 Task: In the  document chart.odt, change border color to  'Red' and border width to  '1' Select the first Column and fill it with the color  Light Orange
Action: Mouse moved to (446, 293)
Screenshot: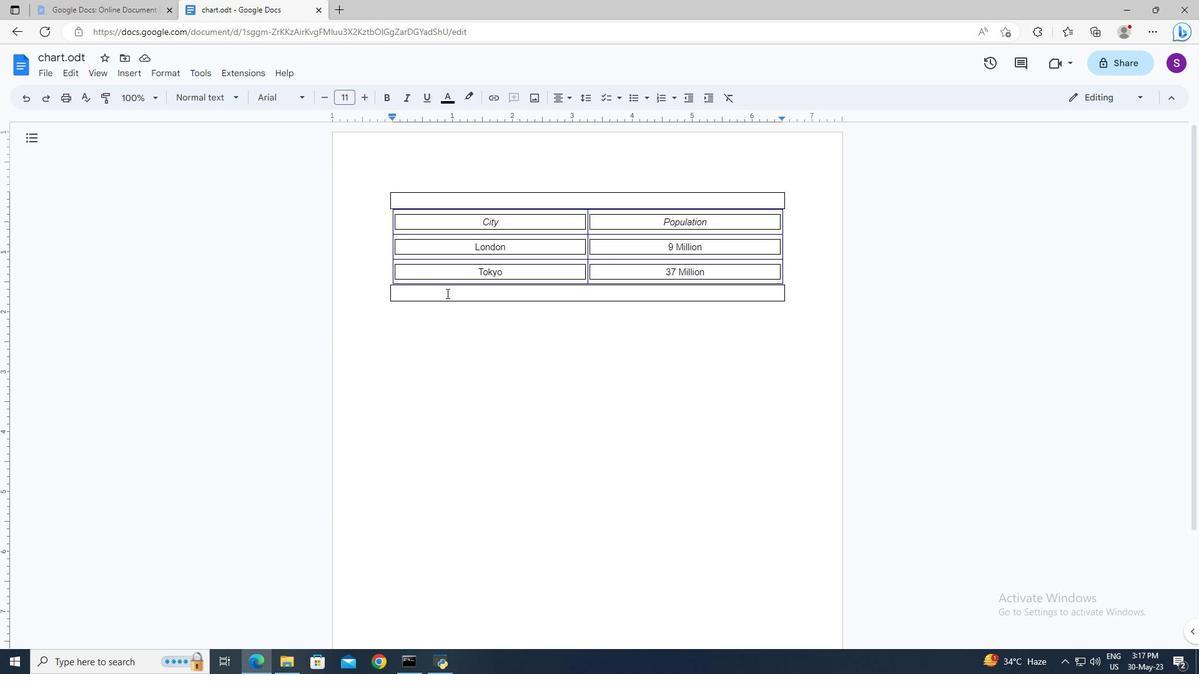 
Action: Mouse pressed left at (446, 293)
Screenshot: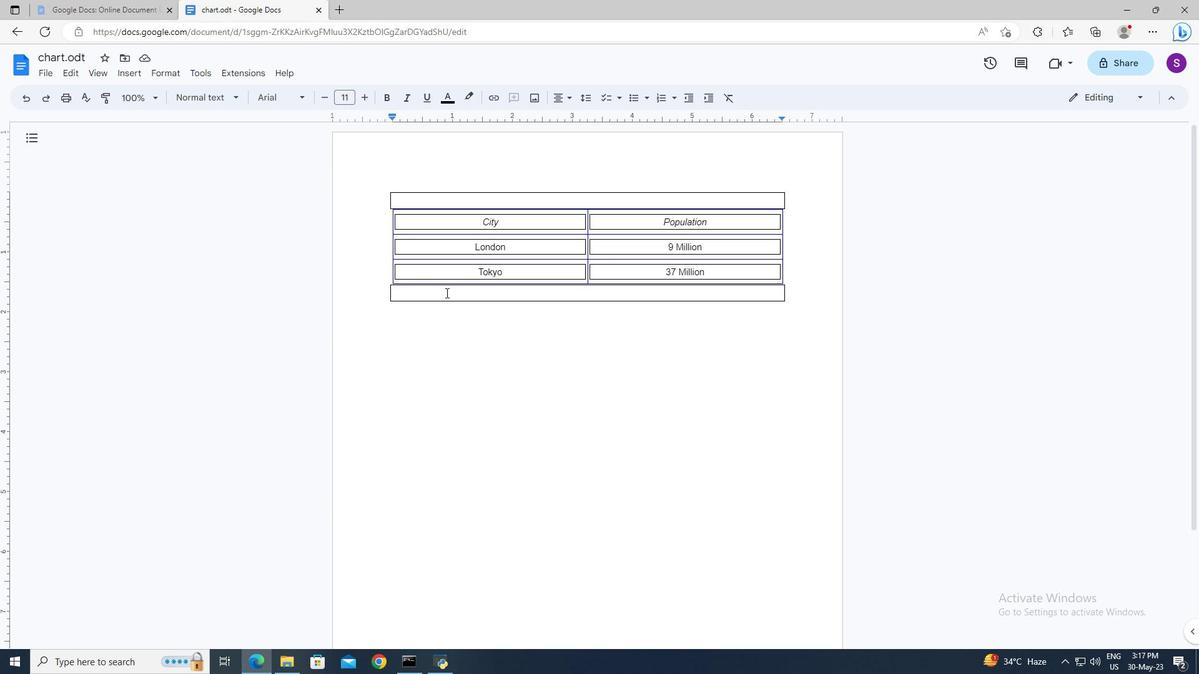 
Action: Mouse moved to (445, 292)
Screenshot: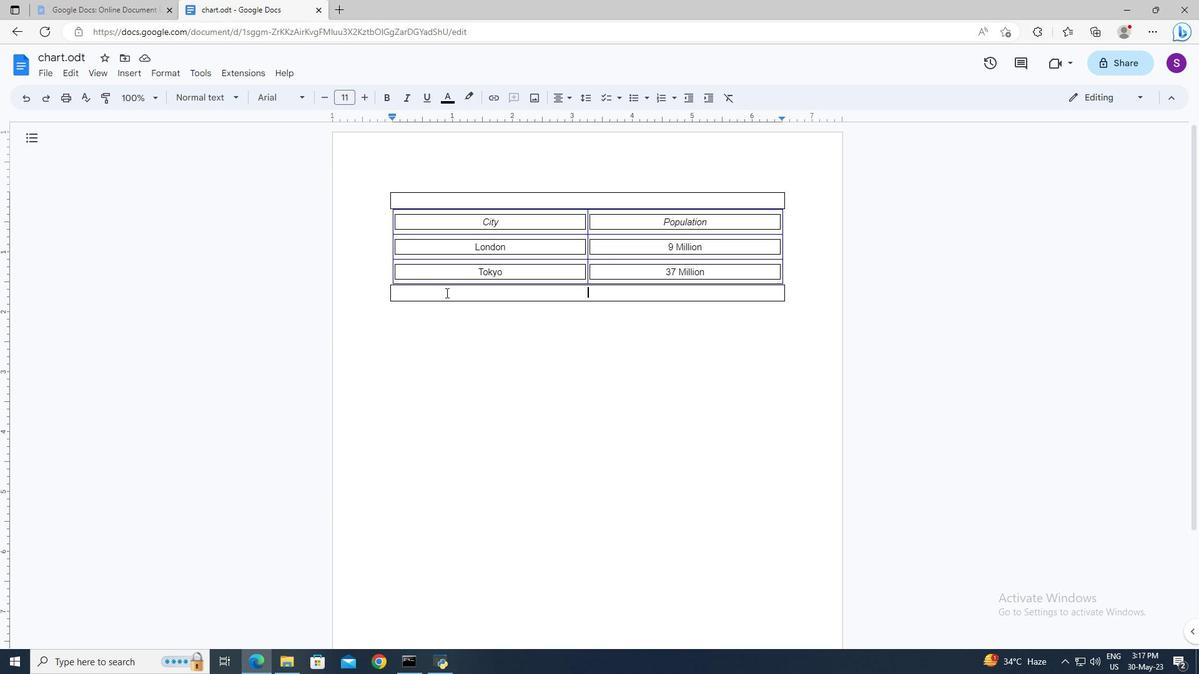 
Action: Key pressed ctrl+A
Screenshot: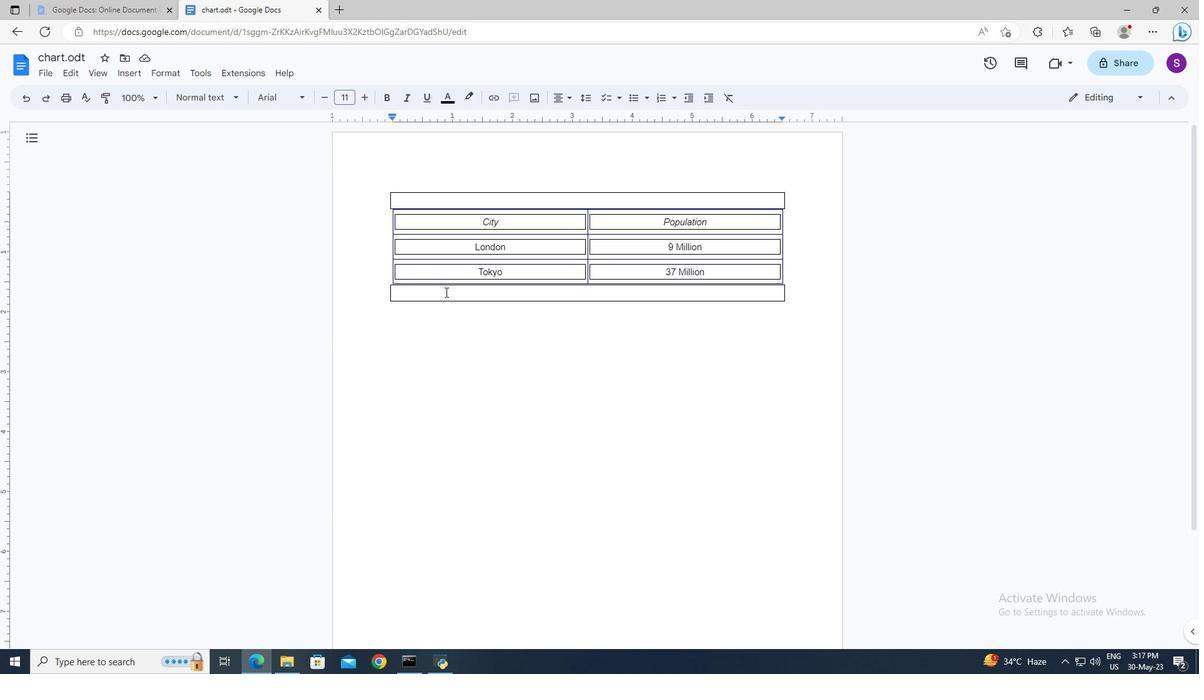 
Action: Mouse moved to (173, 79)
Screenshot: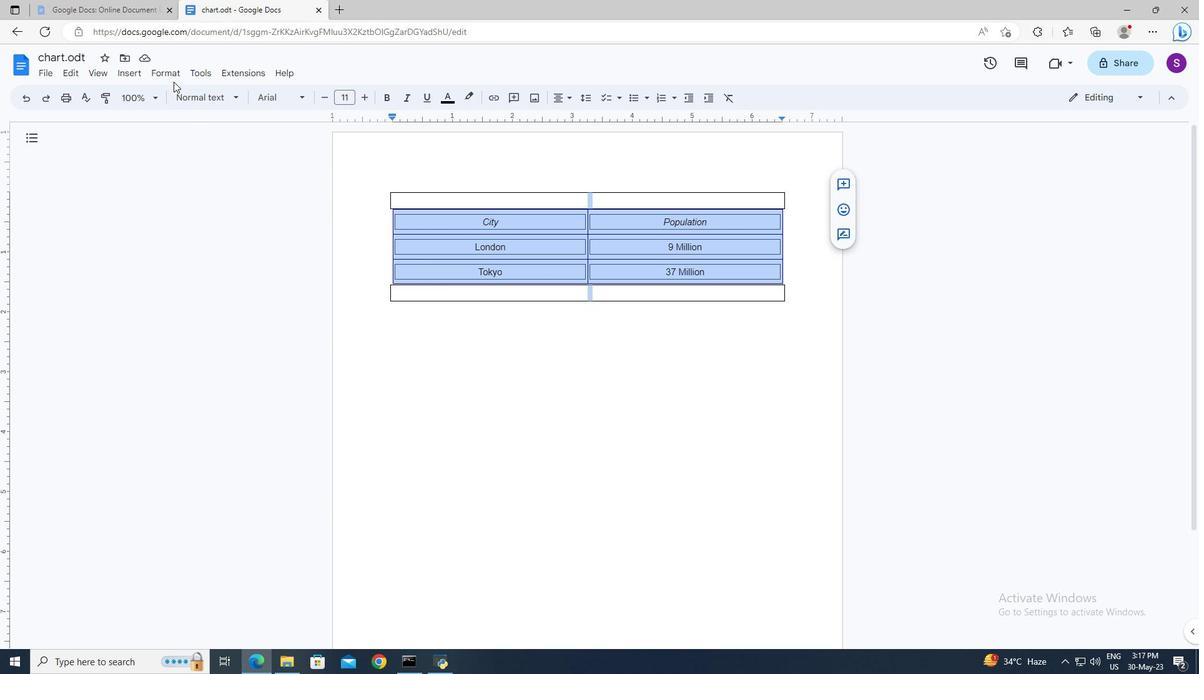 
Action: Mouse pressed left at (173, 79)
Screenshot: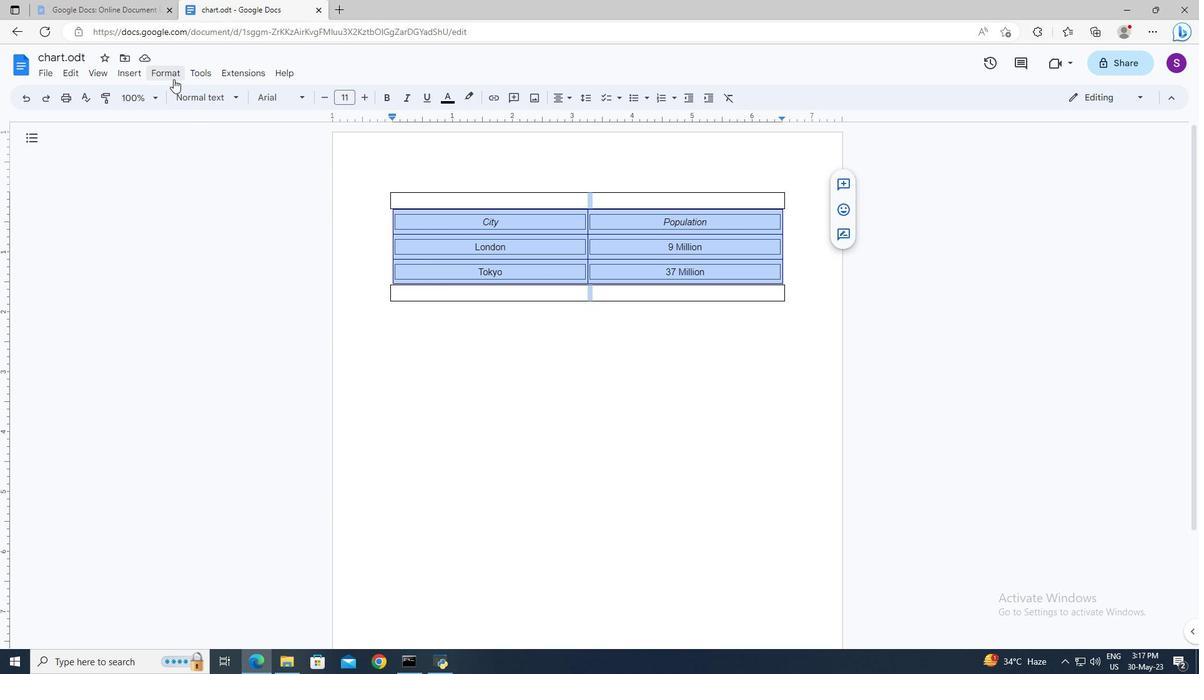 
Action: Mouse moved to (368, 117)
Screenshot: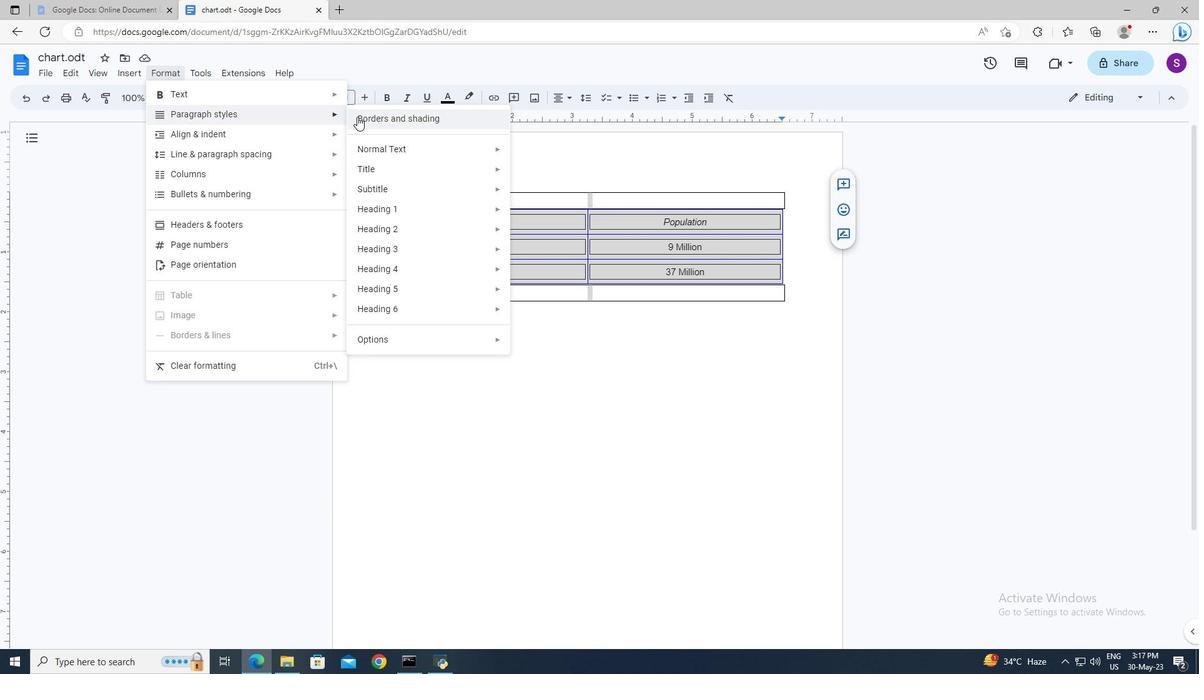 
Action: Mouse pressed left at (368, 117)
Screenshot: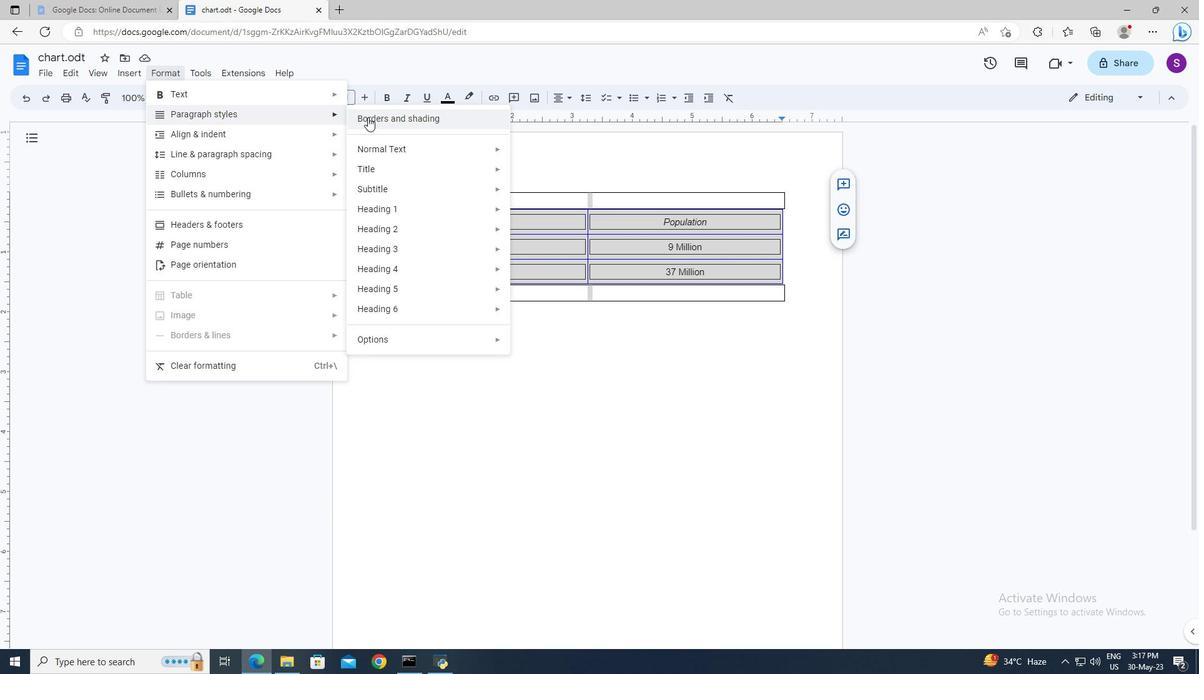 
Action: Mouse moved to (688, 352)
Screenshot: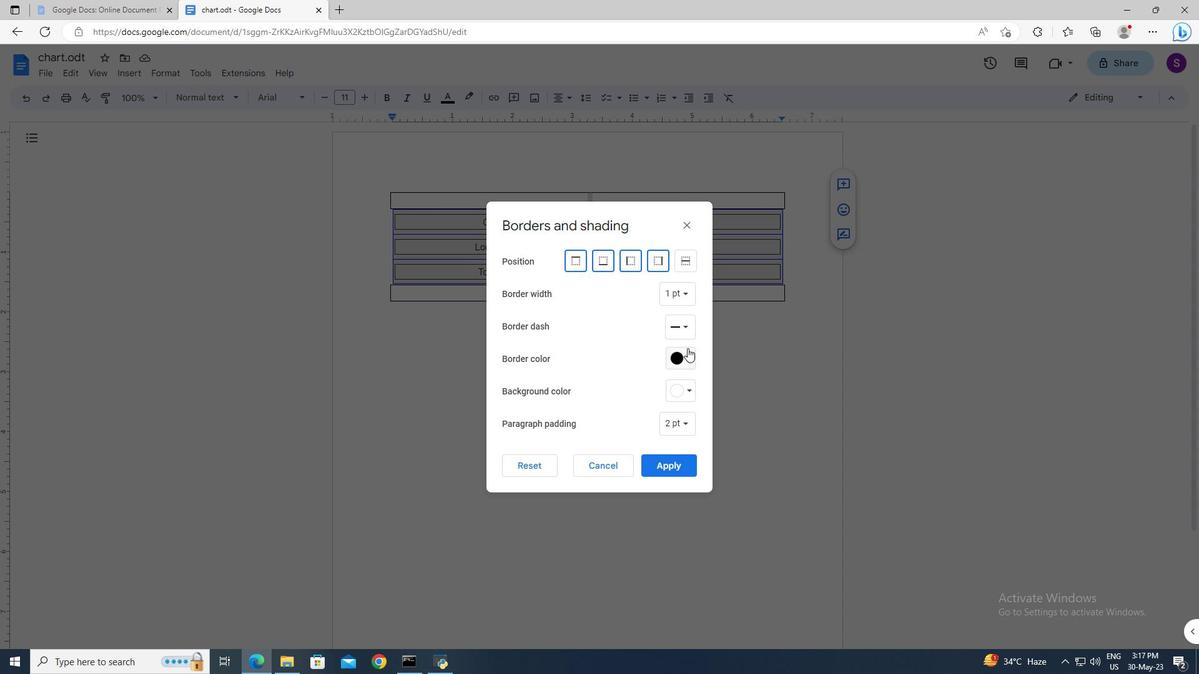 
Action: Mouse pressed left at (688, 352)
Screenshot: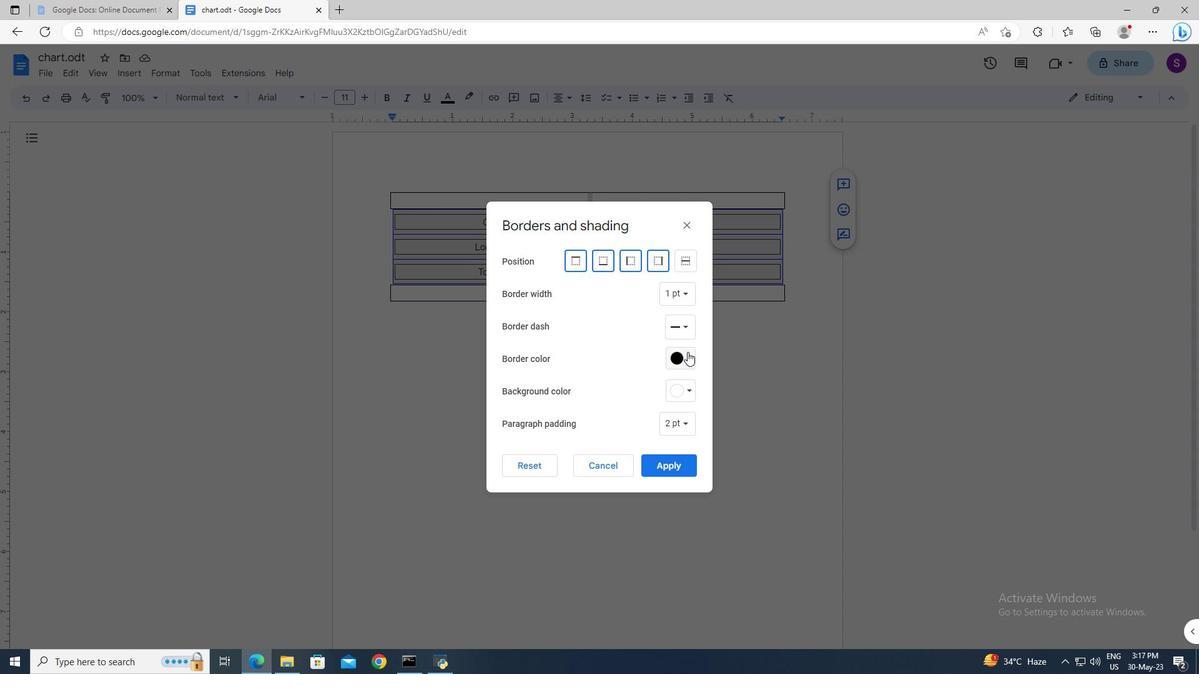 
Action: Mouse moved to (694, 397)
Screenshot: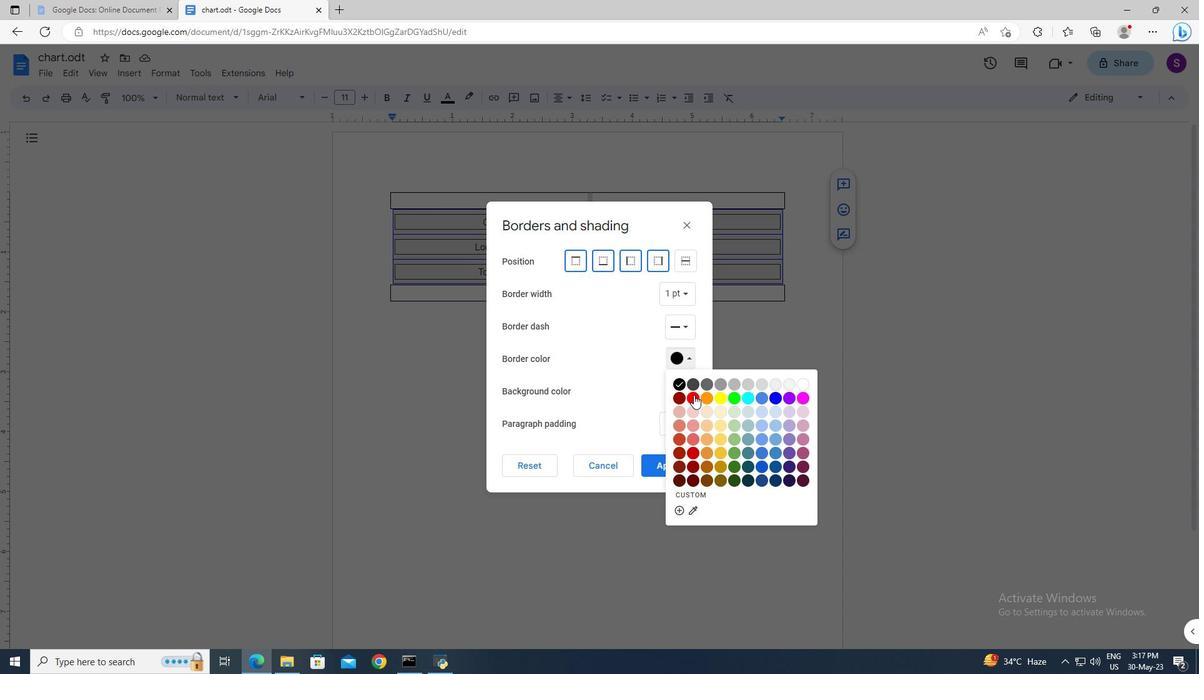 
Action: Mouse pressed left at (694, 397)
Screenshot: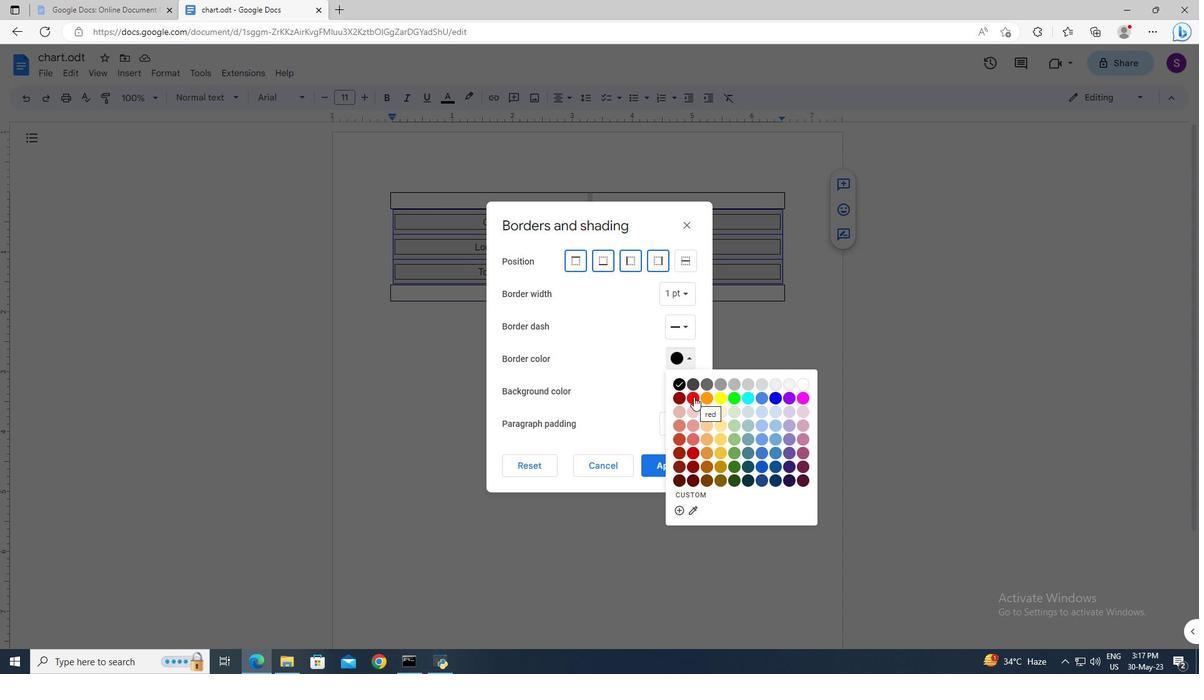 
Action: Mouse moved to (683, 299)
Screenshot: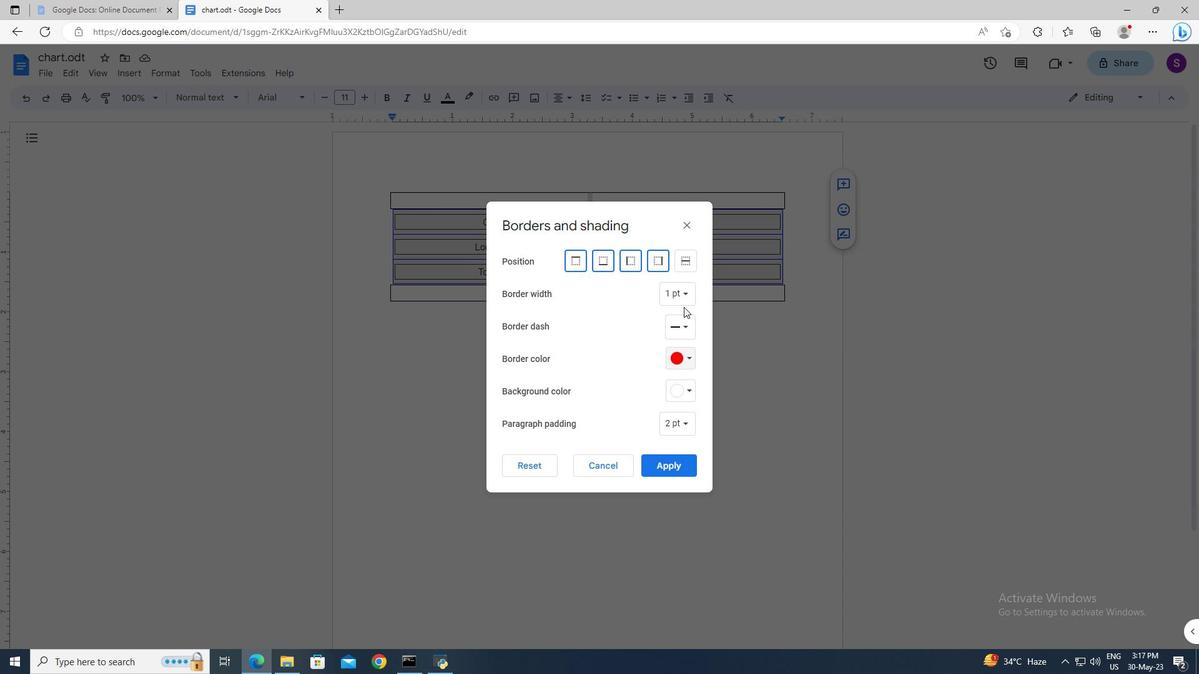 
Action: Mouse pressed left at (683, 299)
Screenshot: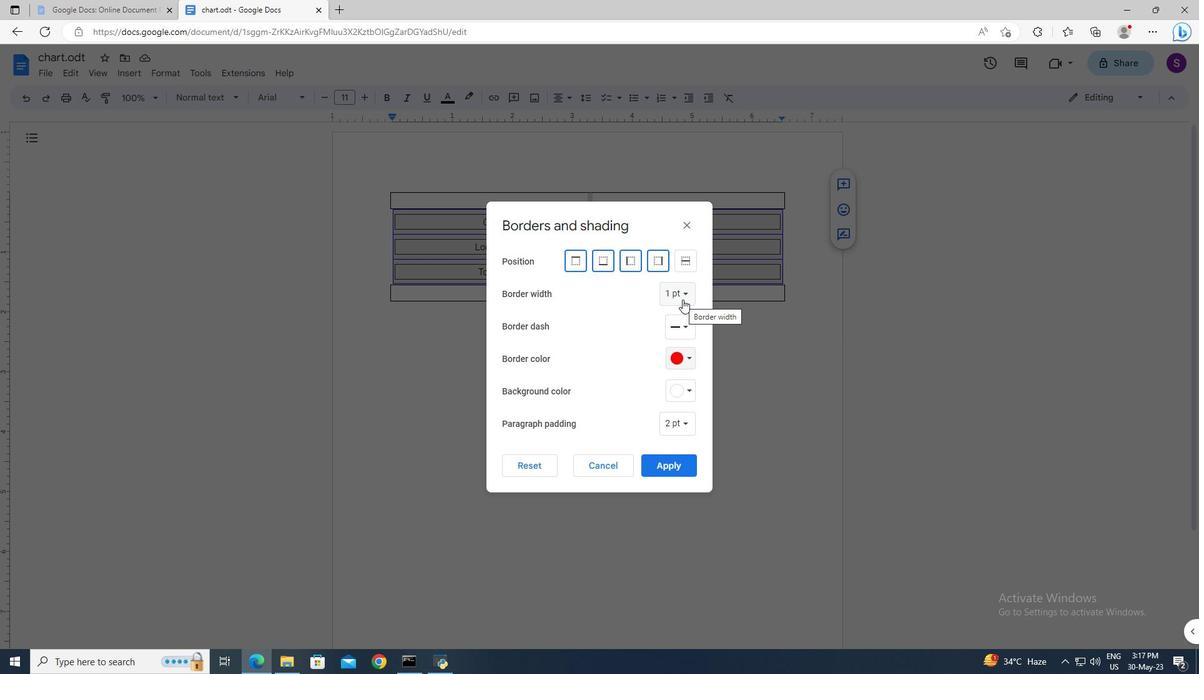 
Action: Mouse moved to (687, 375)
Screenshot: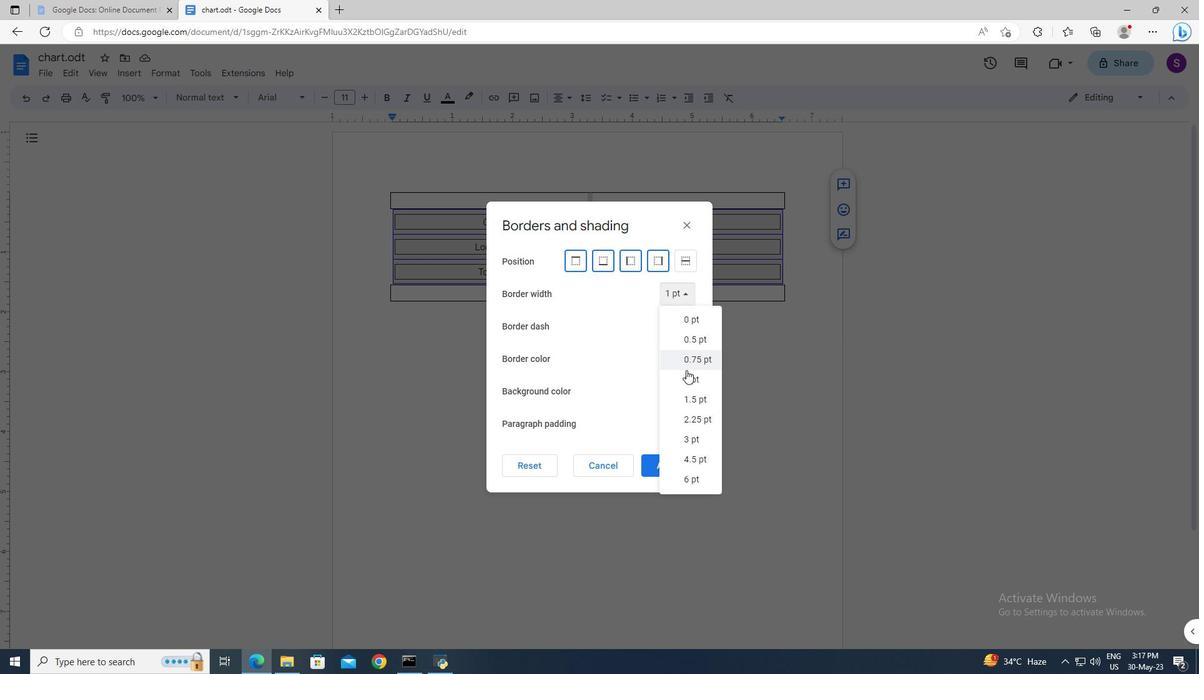 
Action: Mouse pressed left at (687, 375)
Screenshot: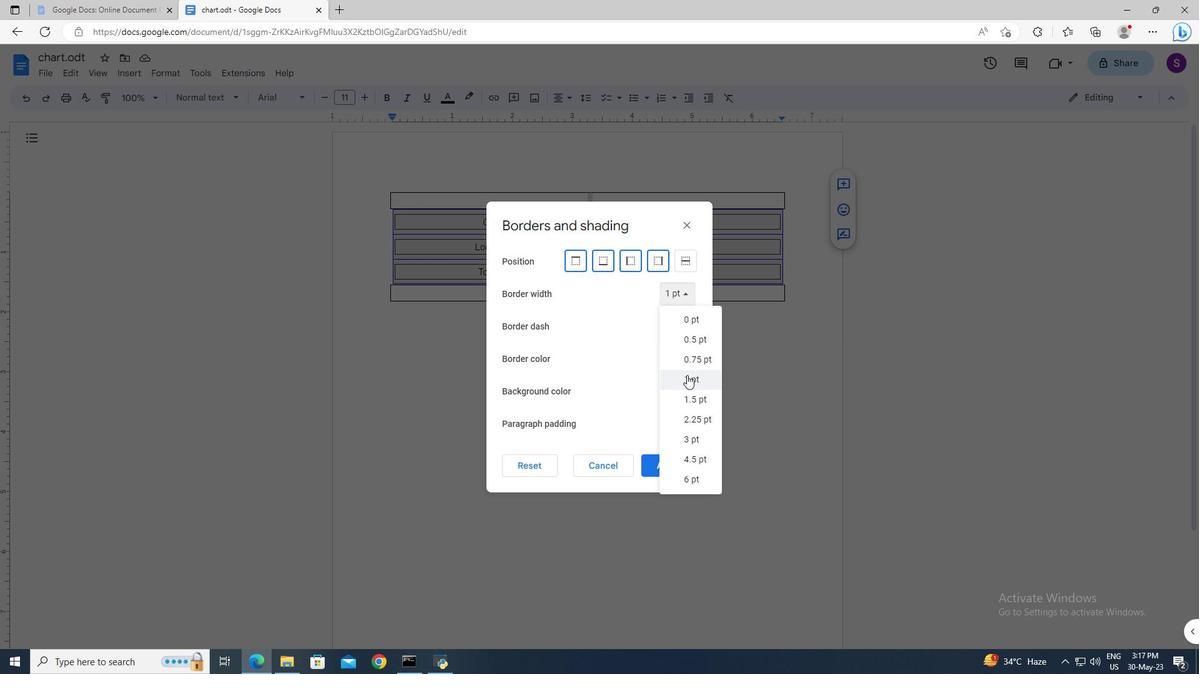 
Action: Mouse moved to (681, 466)
Screenshot: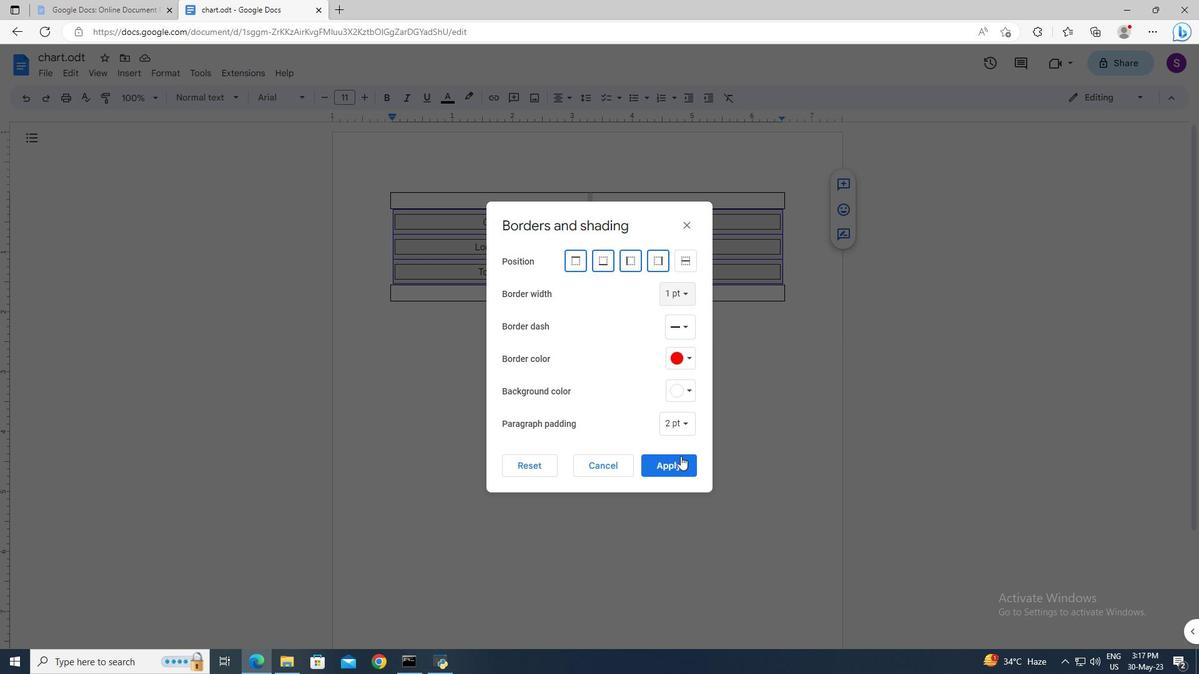
Action: Mouse pressed left at (681, 466)
Screenshot: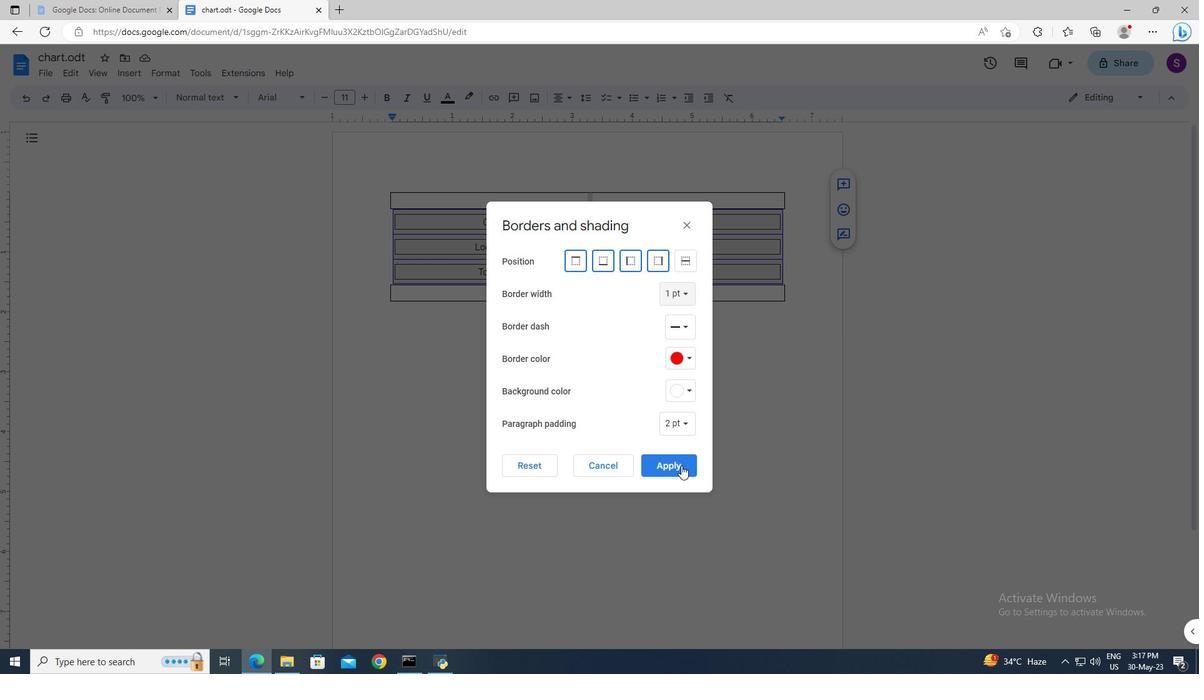 
Action: Mouse moved to (477, 223)
Screenshot: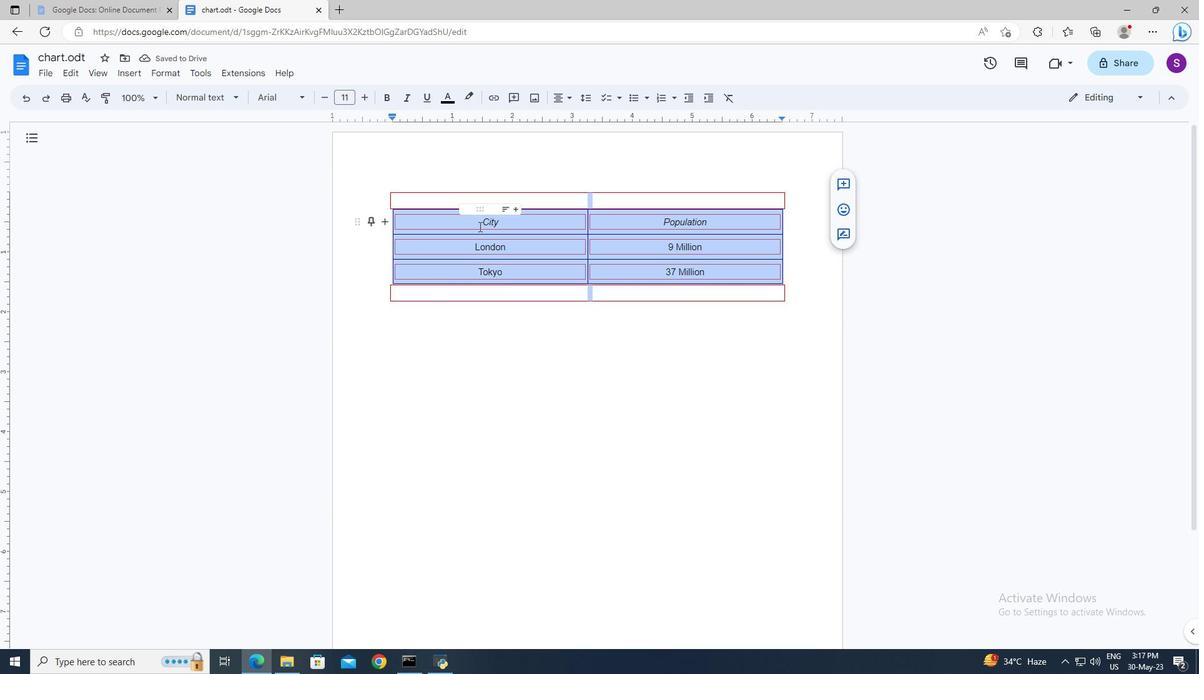 
Action: Mouse pressed left at (477, 223)
Screenshot: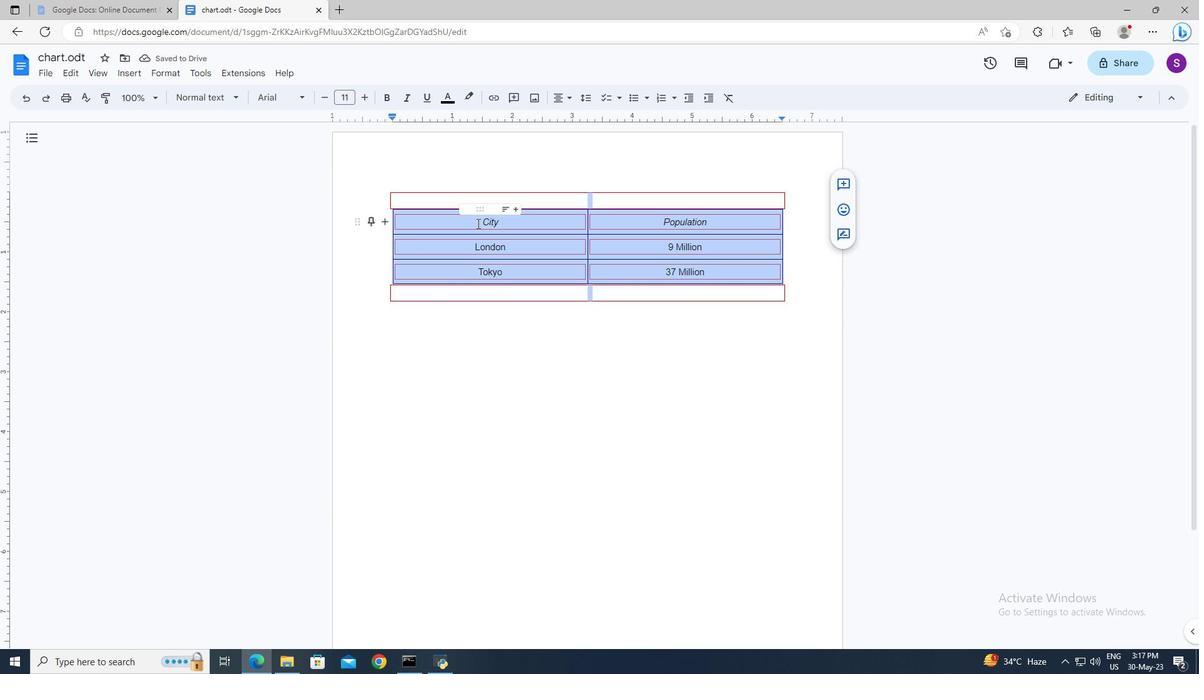 
Action: Key pressed <Key.shift><Key.down><Key.down>
Screenshot: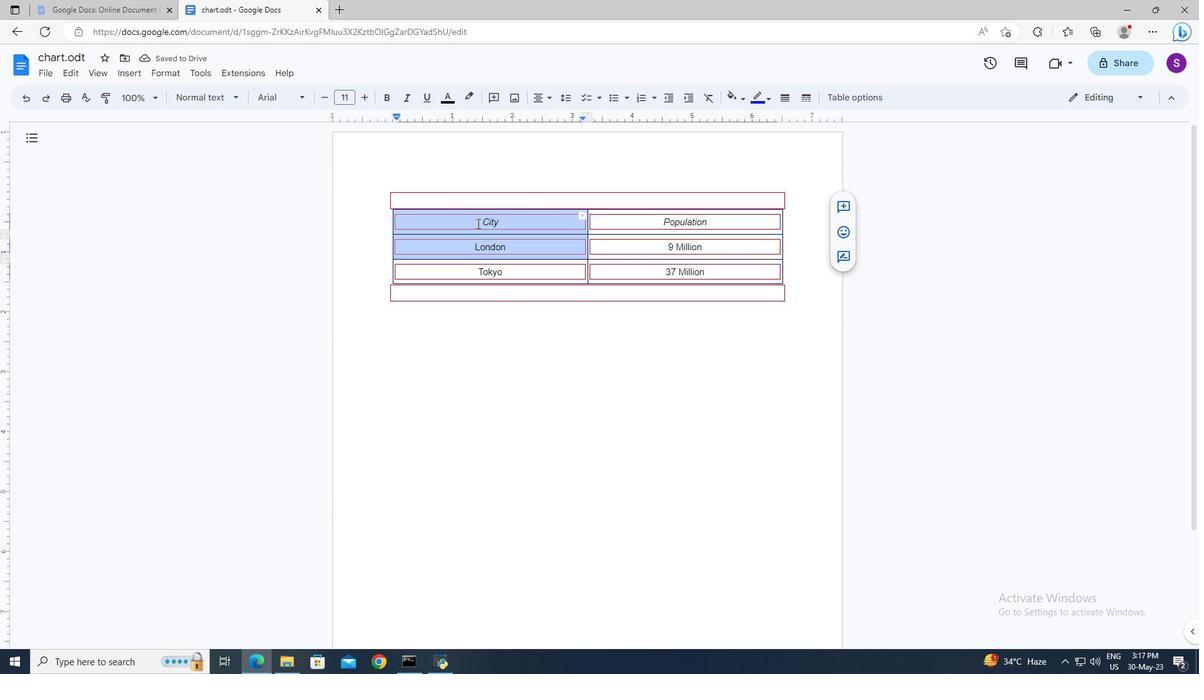 
Action: Mouse moved to (728, 94)
Screenshot: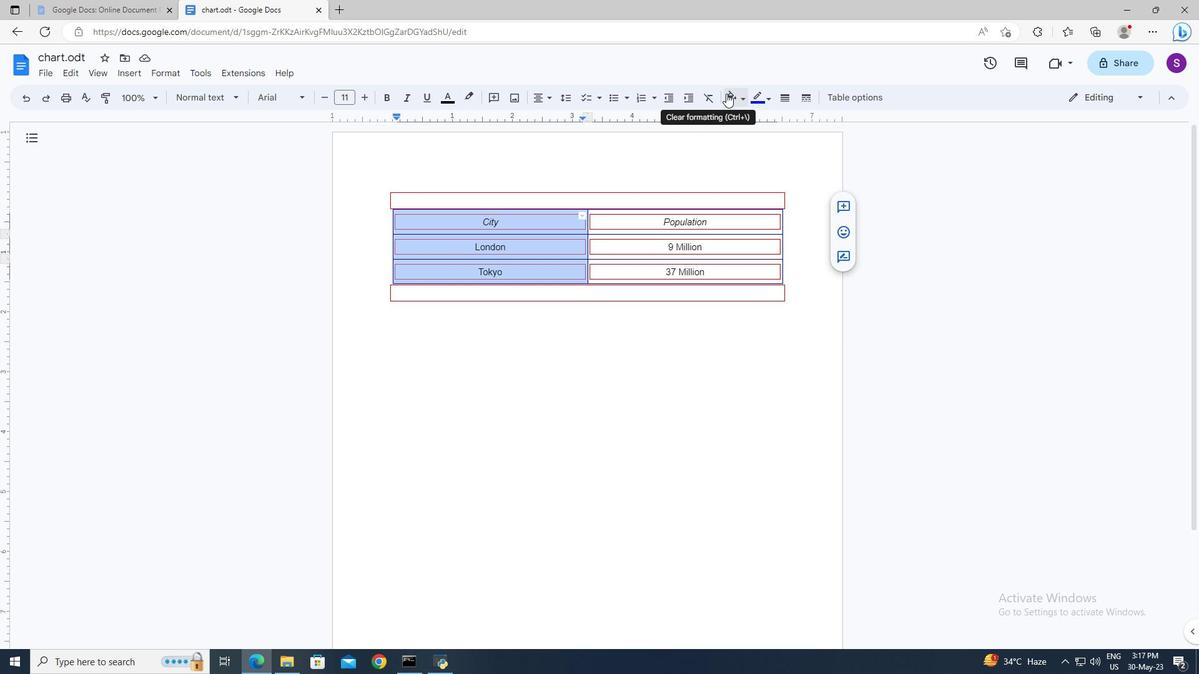 
Action: Mouse pressed left at (728, 94)
Screenshot: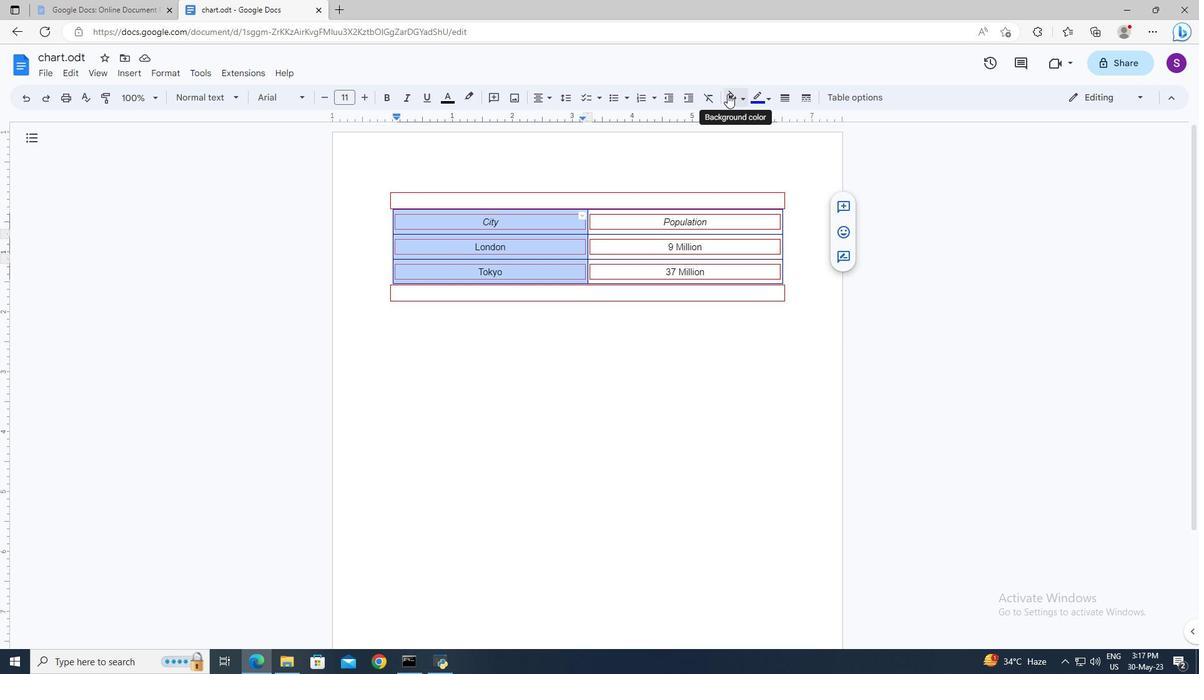 
Action: Mouse moved to (767, 191)
Screenshot: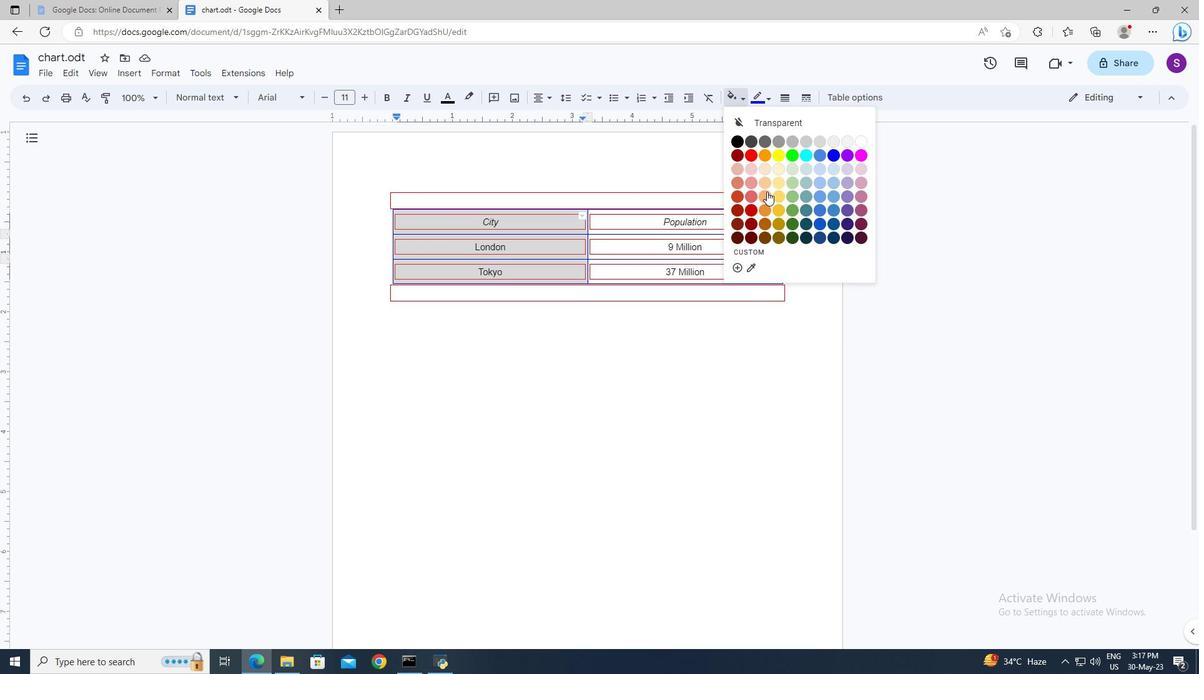 
Action: Mouse pressed left at (767, 191)
Screenshot: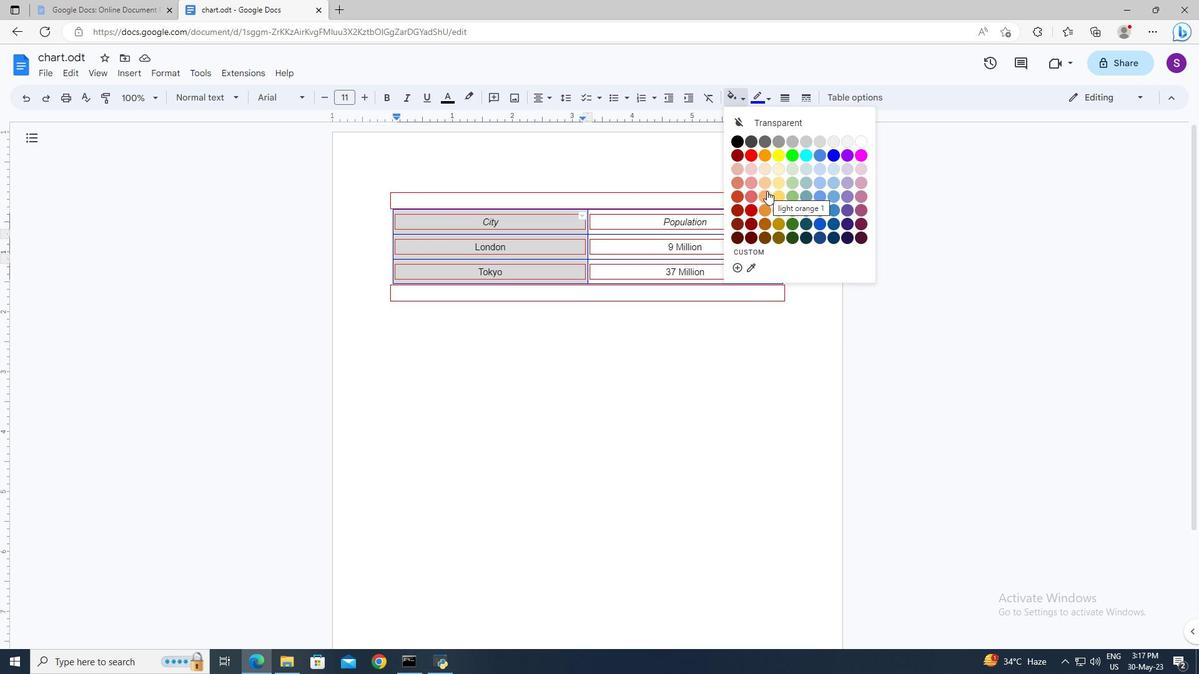 
Action: Mouse moved to (719, 333)
Screenshot: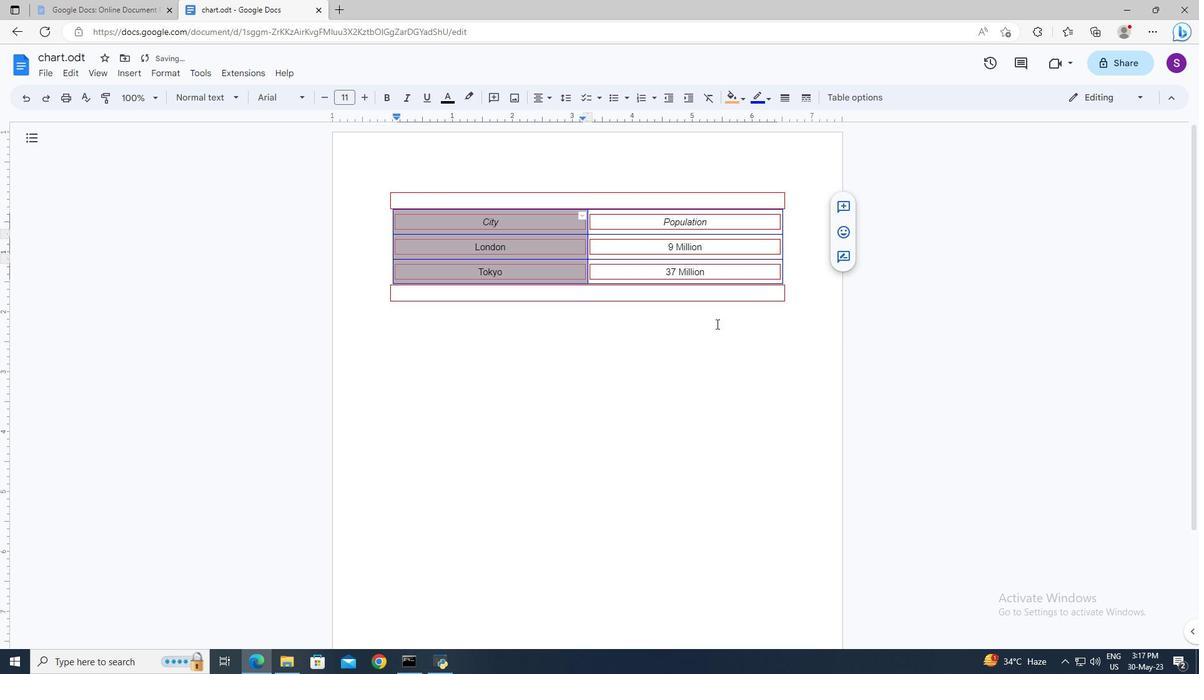 
Action: Mouse pressed left at (719, 333)
Screenshot: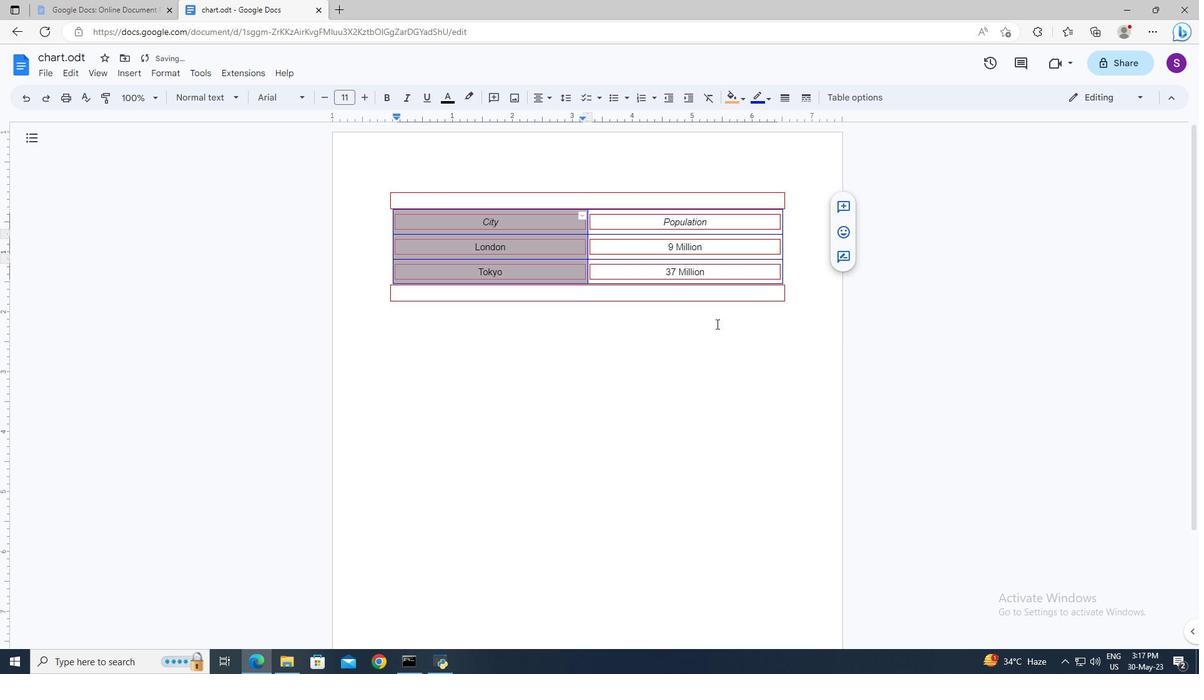 
